 Task: Add a signature Gus Powell containing Best wishes for a happy Presidents Day, Gus Powell to email address softage.2@softage.net and add a folder Journaling
Action: Mouse moved to (90, 111)
Screenshot: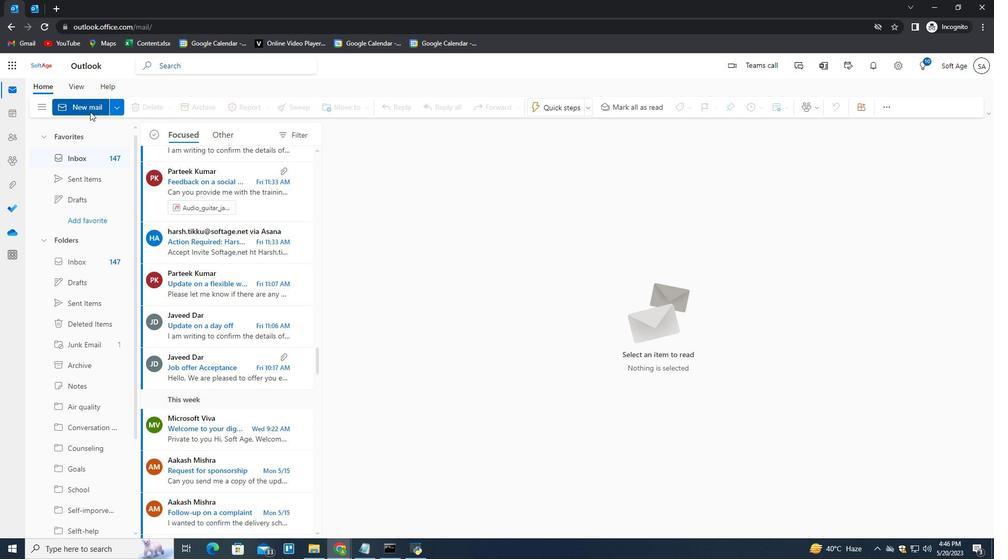 
Action: Mouse pressed left at (90, 111)
Screenshot: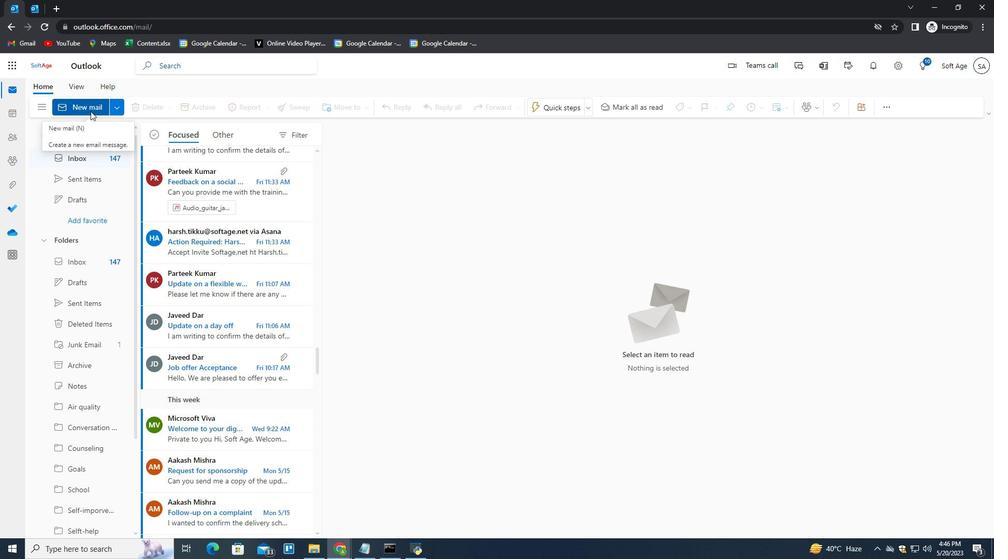 
Action: Mouse moved to (671, 109)
Screenshot: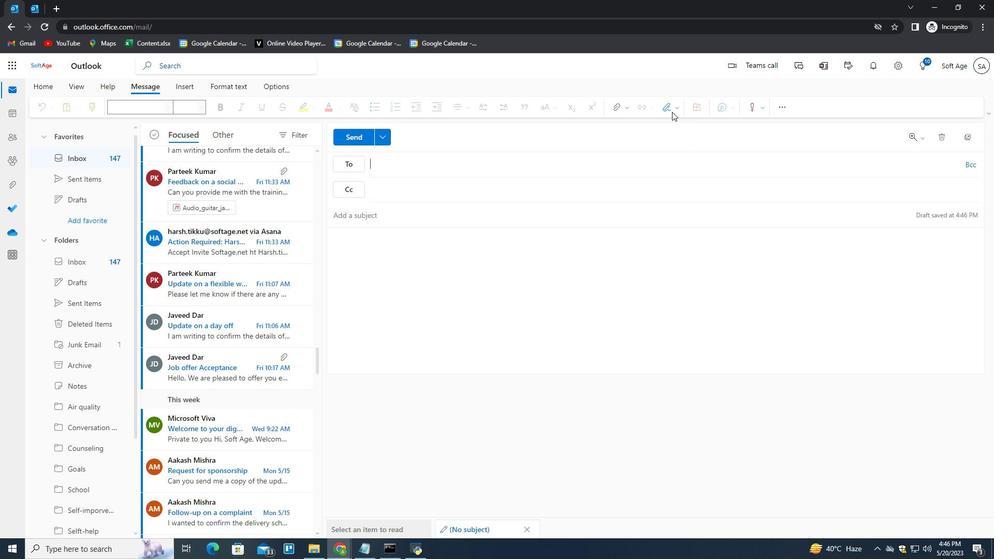 
Action: Mouse pressed left at (671, 109)
Screenshot: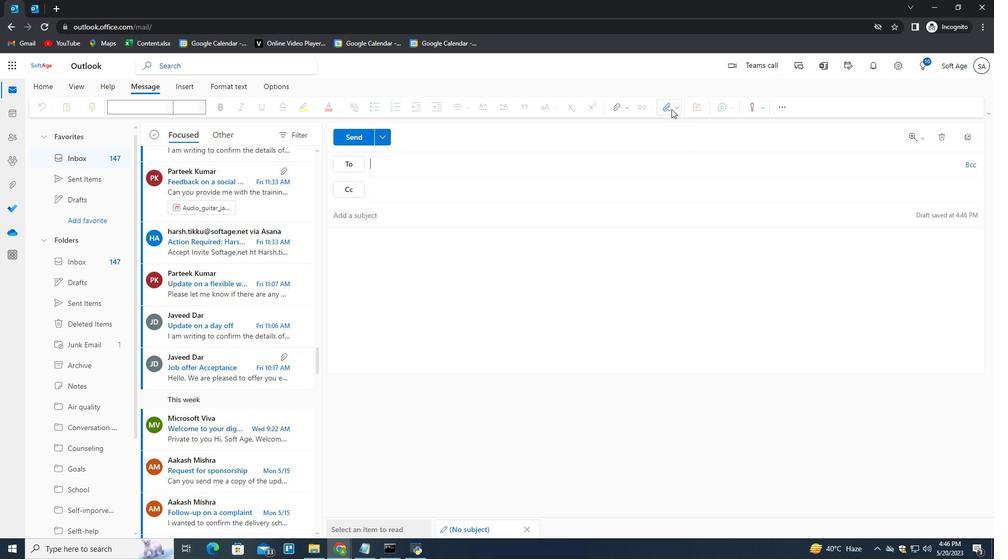 
Action: Mouse moved to (655, 150)
Screenshot: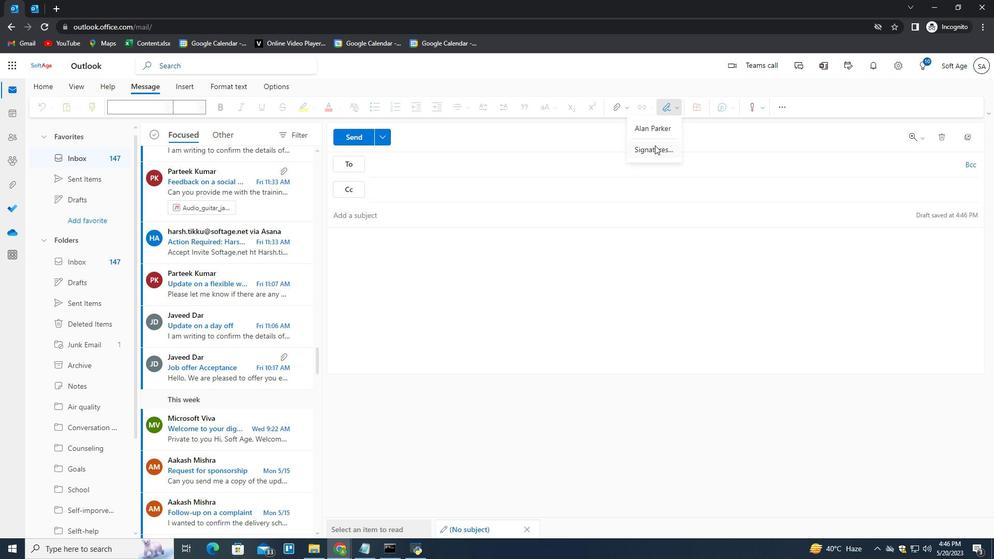 
Action: Mouse pressed left at (655, 150)
Screenshot: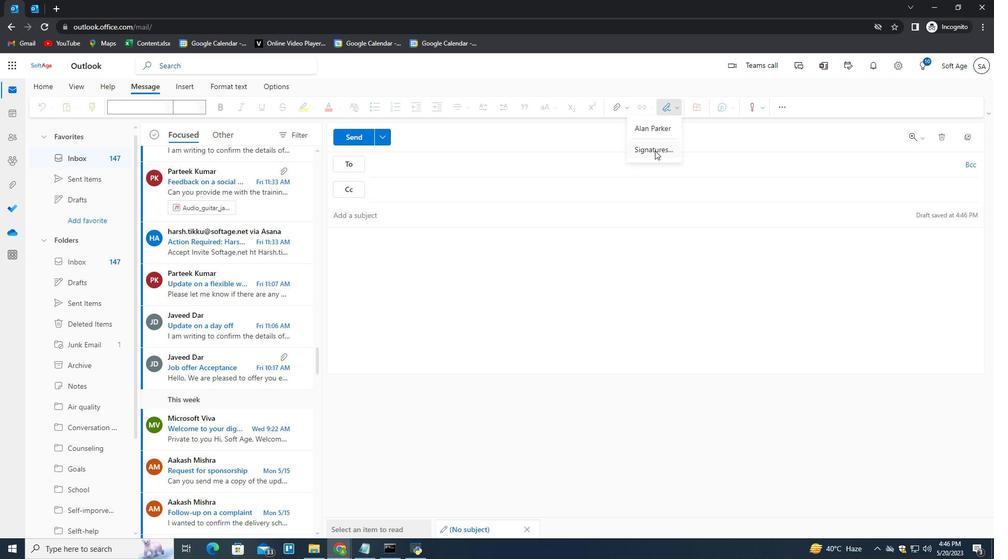
Action: Mouse moved to (698, 193)
Screenshot: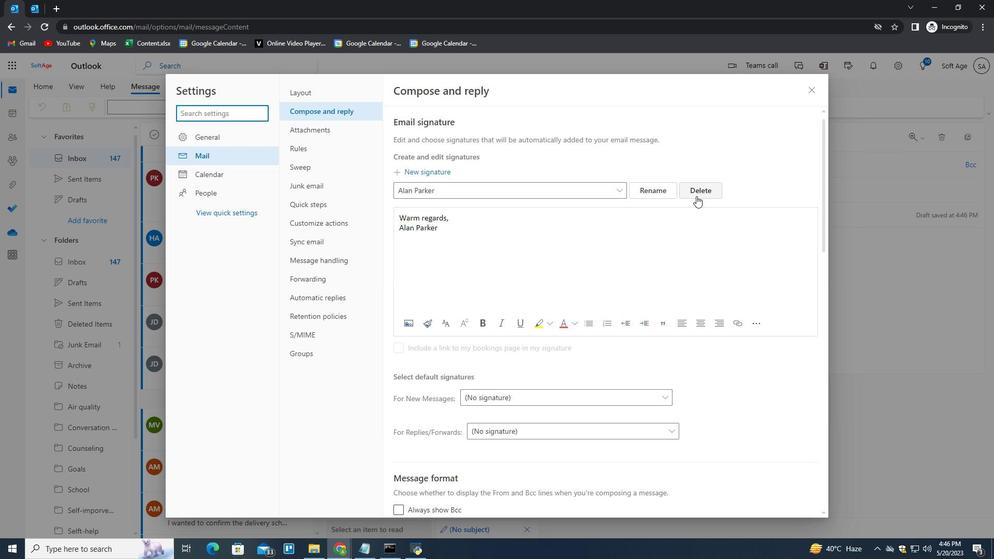 
Action: Mouse pressed left at (698, 193)
Screenshot: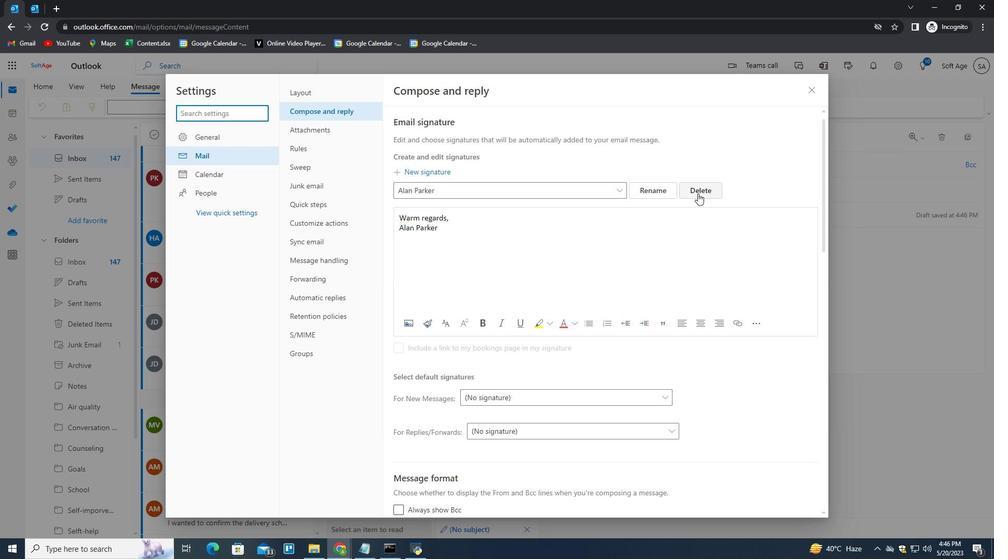
Action: Mouse moved to (671, 190)
Screenshot: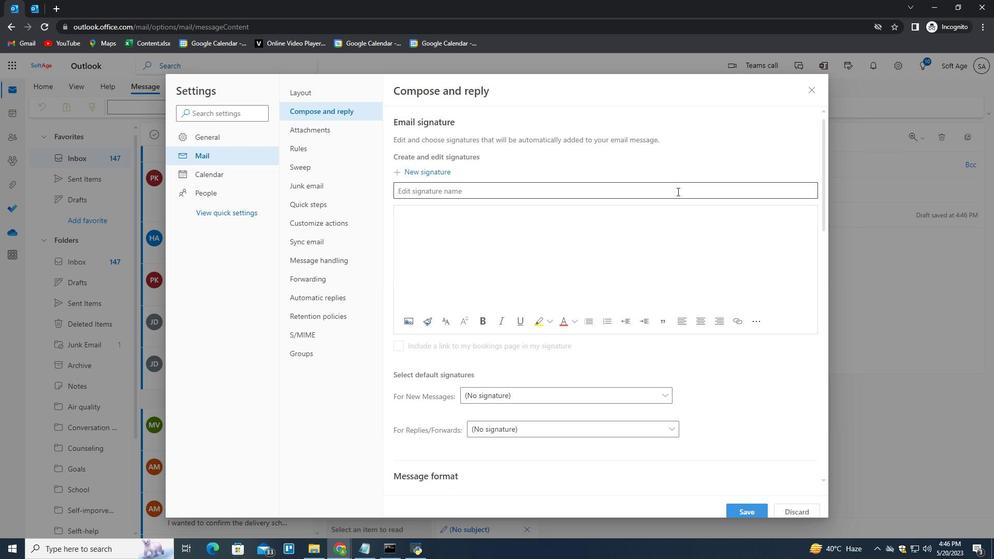 
Action: Mouse pressed left at (671, 190)
Screenshot: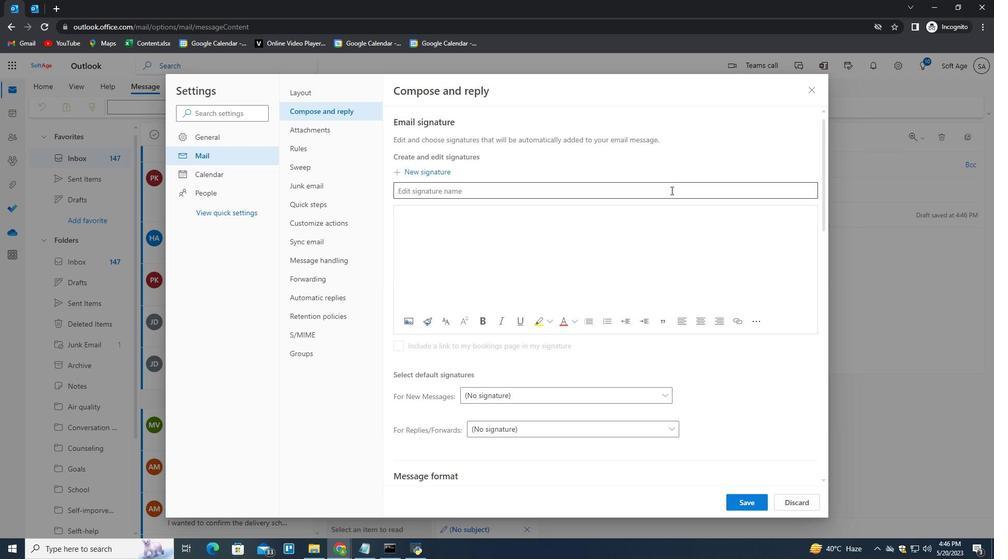 
Action: Key pressed <Key.shift>G
Screenshot: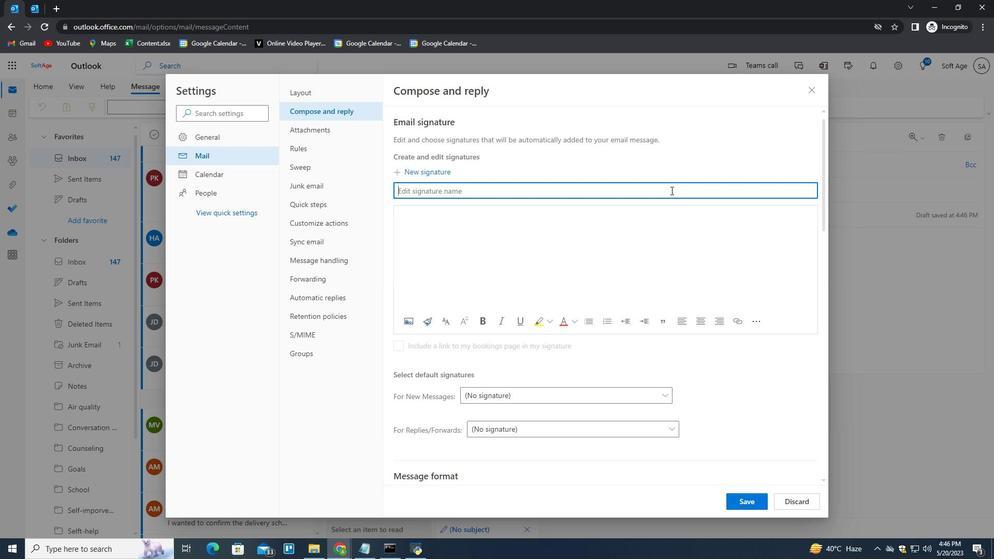 
Action: Mouse moved to (671, 191)
Screenshot: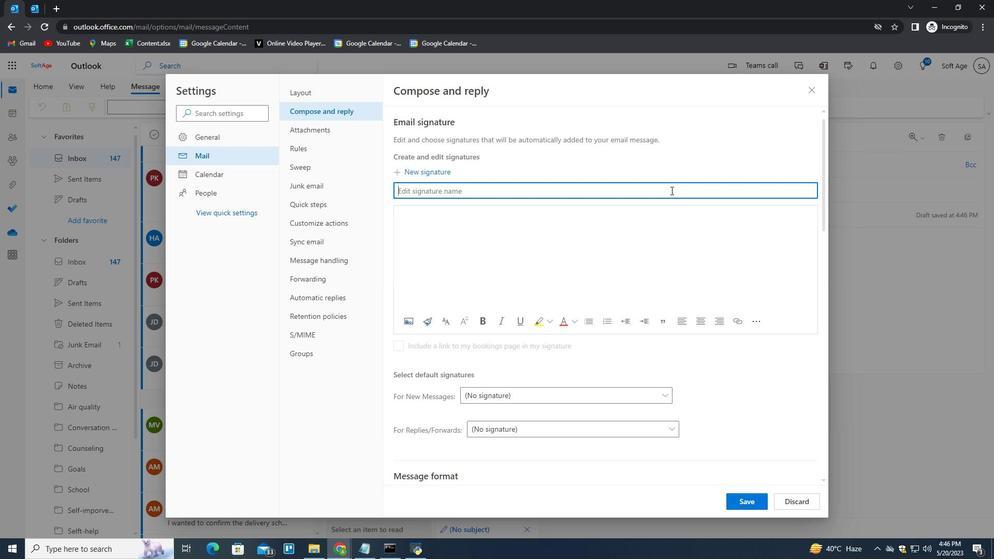 
Action: Key pressed us<Key.space><Key.shift>P<Key.backspace><Key.shift>Powell<Key.tab><Key.shift><Key.shift><Key.shift><Key.shift><Key.shift><Key.shift><Key.shift><Key.shift>Gest<Key.space>wishes<Key.space>for<Key.space>a<Key.space>happy<Key.space><Key.shift>Presidents<Key.space>da<Key.backspace><Key.backspace><Key.shift>Day,<Key.shift_r><Key.enter><Key.shift>Gus<Key.space><Key.shift>Powell
Screenshot: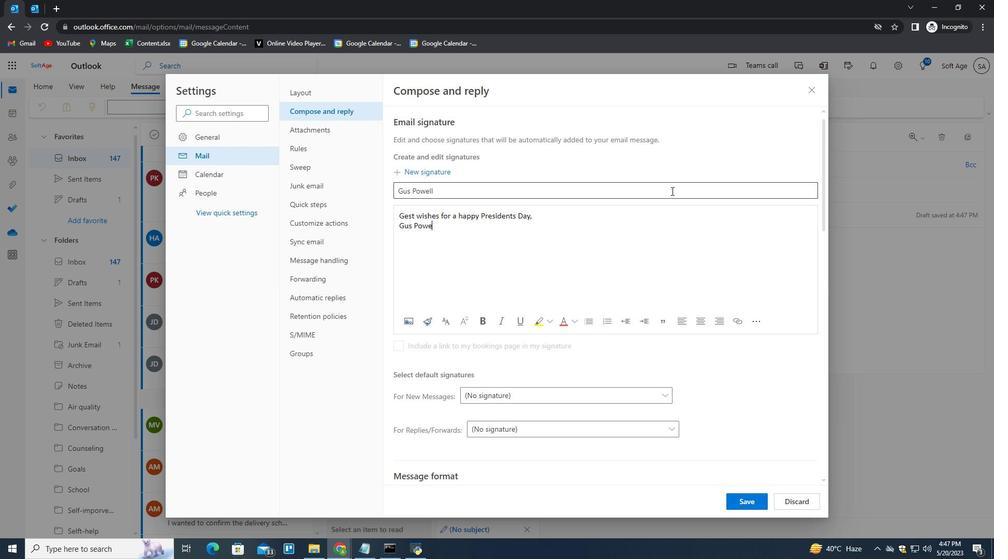 
Action: Mouse moved to (752, 506)
Screenshot: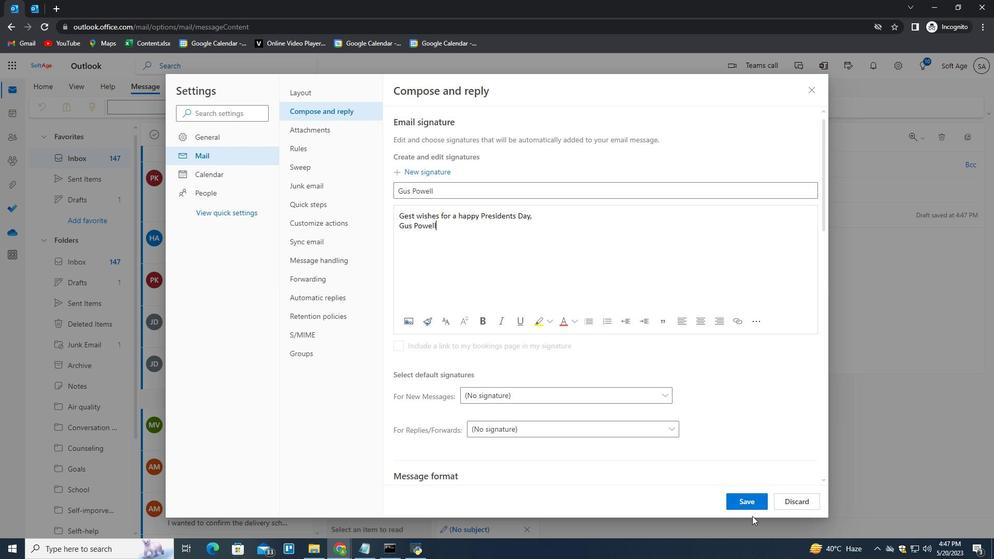 
Action: Mouse pressed left at (752, 506)
Screenshot: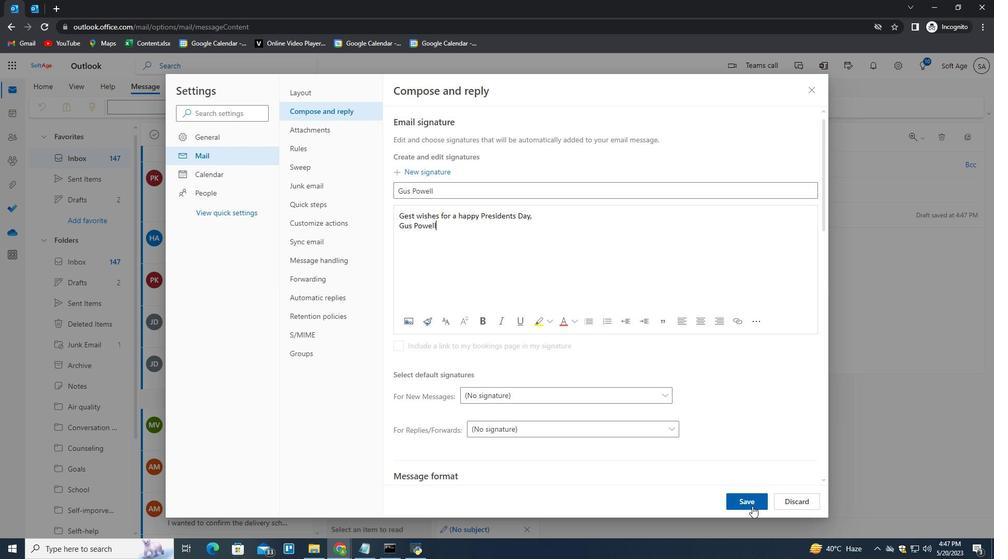 
Action: Mouse moved to (871, 245)
Screenshot: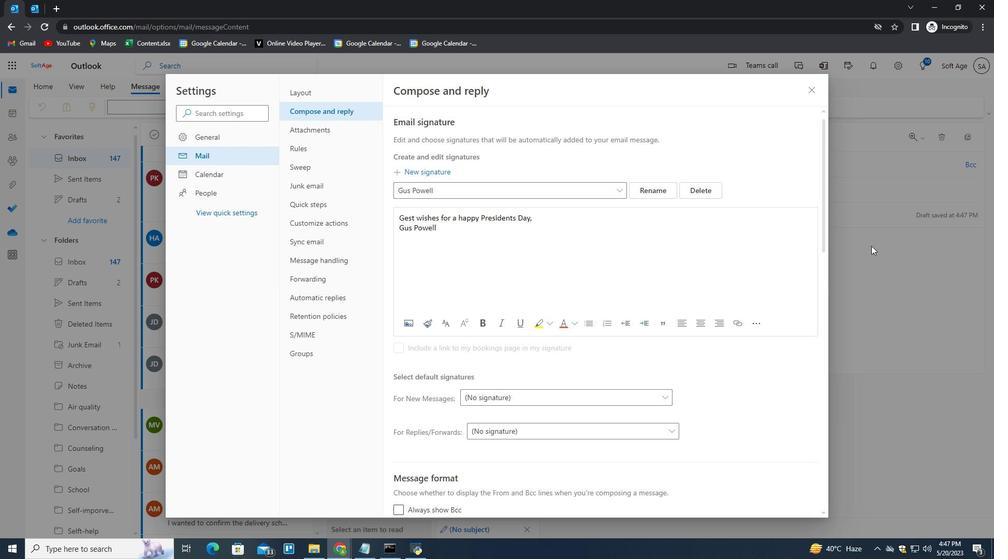 
Action: Mouse pressed left at (871, 245)
Screenshot: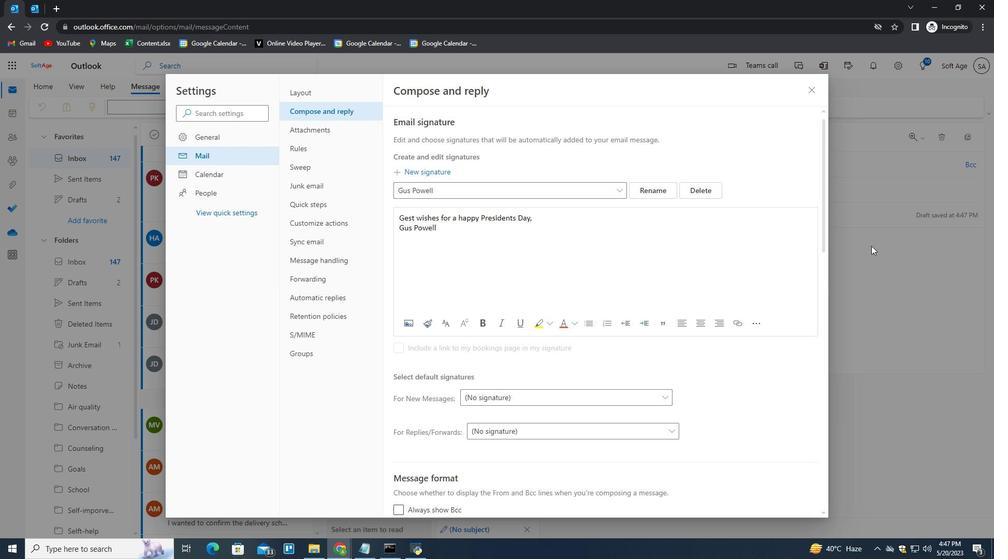 
Action: Mouse moved to (667, 110)
Screenshot: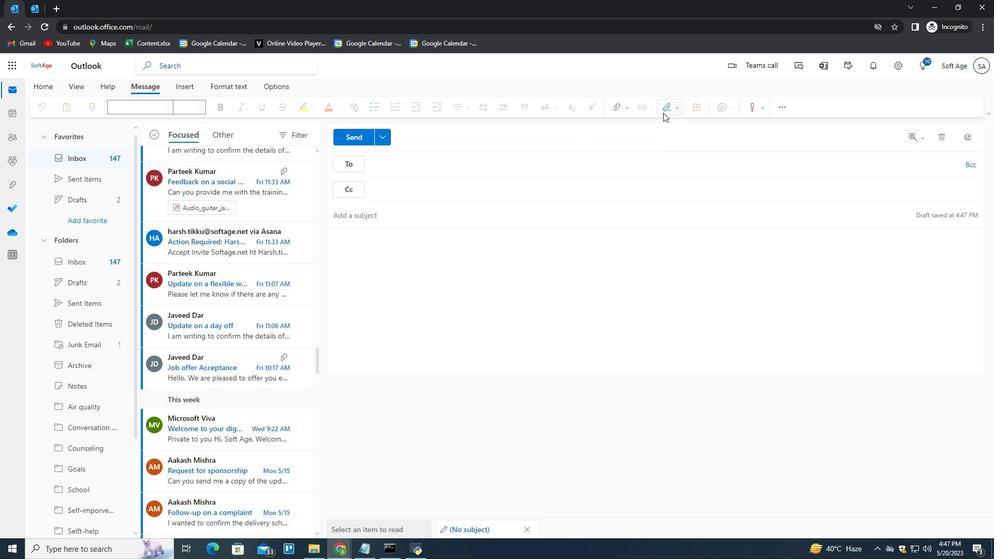 
Action: Mouse pressed left at (667, 110)
Screenshot: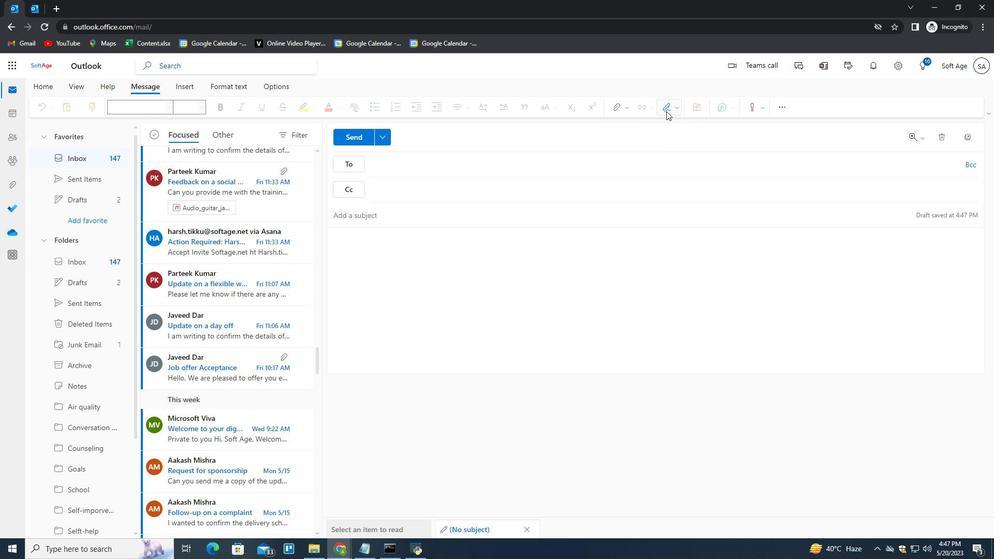 
Action: Mouse moved to (660, 127)
Screenshot: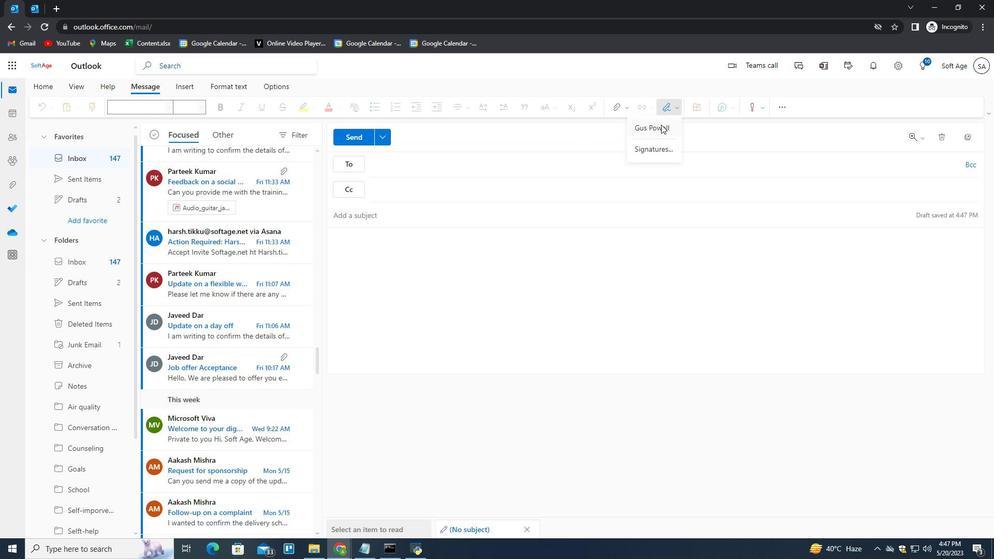 
Action: Mouse pressed left at (660, 127)
Screenshot: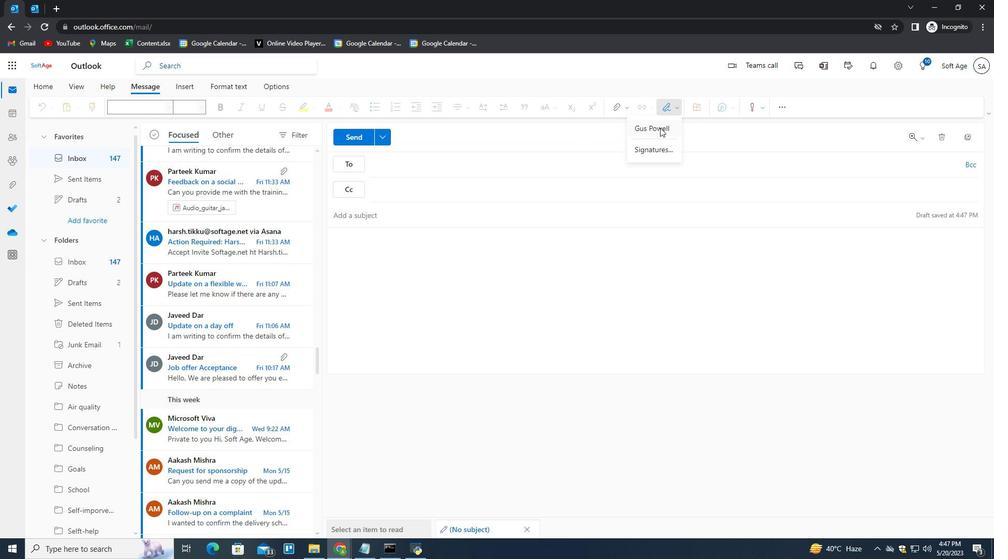 
Action: Mouse moved to (407, 211)
Screenshot: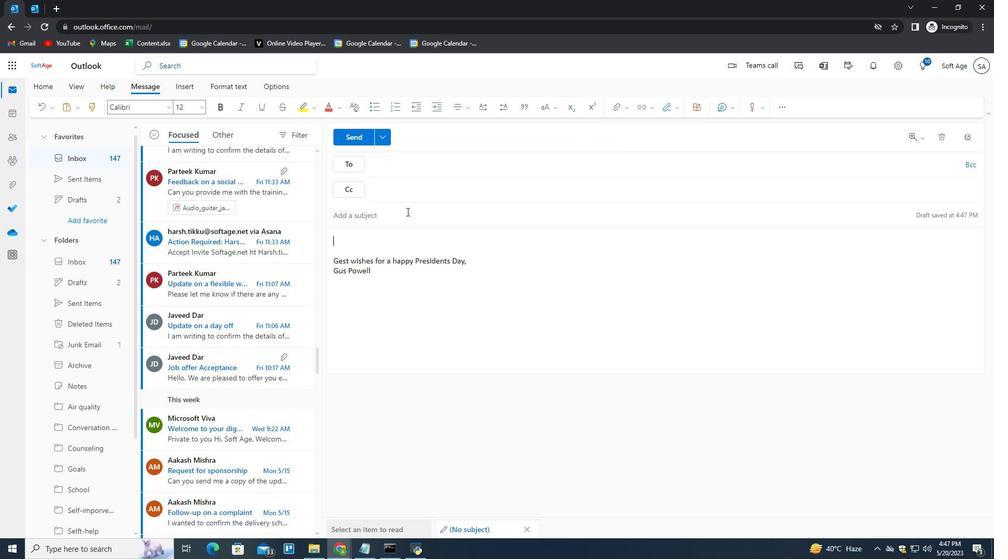 
Action: Mouse pressed left at (407, 211)
Screenshot: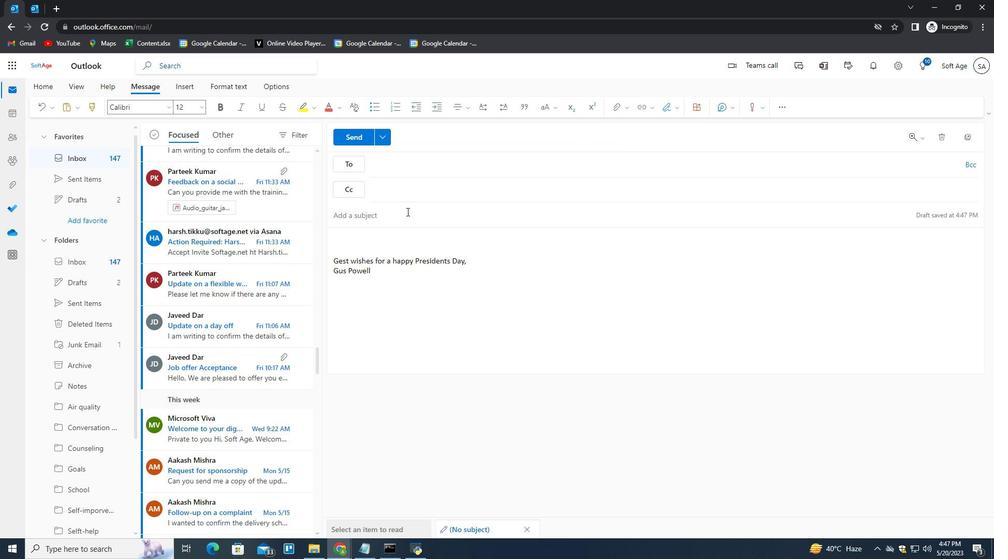 
Action: Mouse moved to (412, 168)
Screenshot: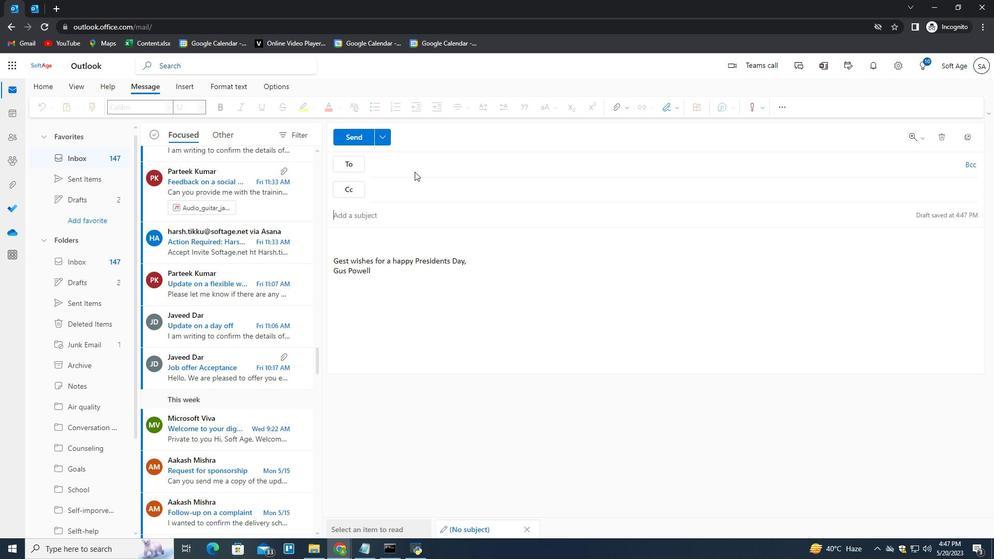 
Action: Mouse pressed left at (412, 168)
Screenshot: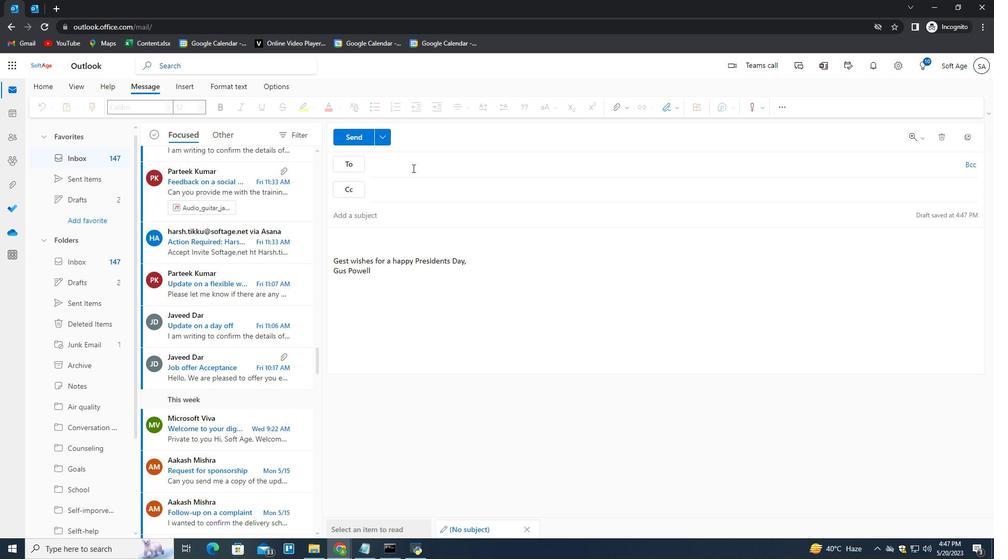 
Action: Key pressed <Key.shift>Sof<Key.backspace><Key.backspace><Key.backspace>softage.2<Key.shift>@sog<Key.backspace>ftage.net<Key.enter>
Screenshot: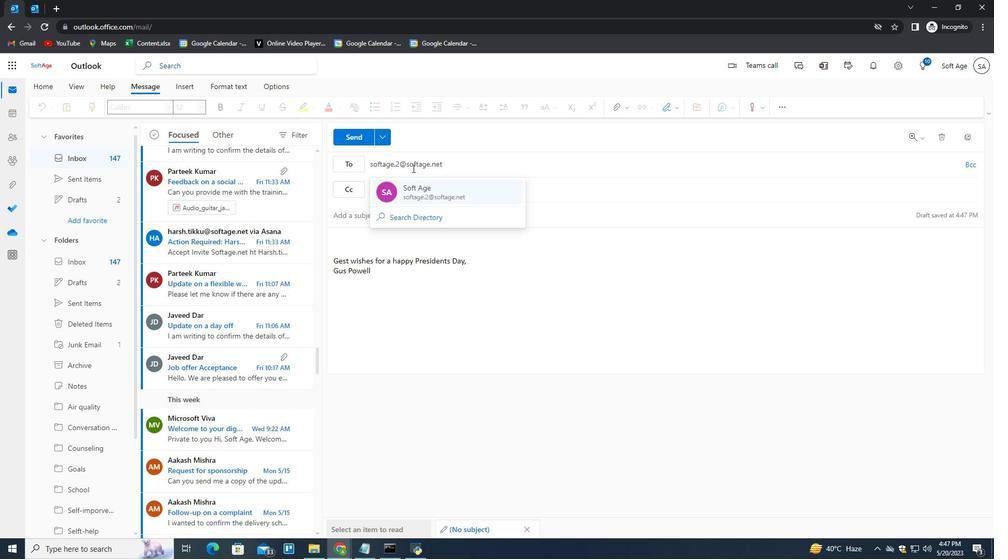 
Action: Mouse moved to (357, 137)
Screenshot: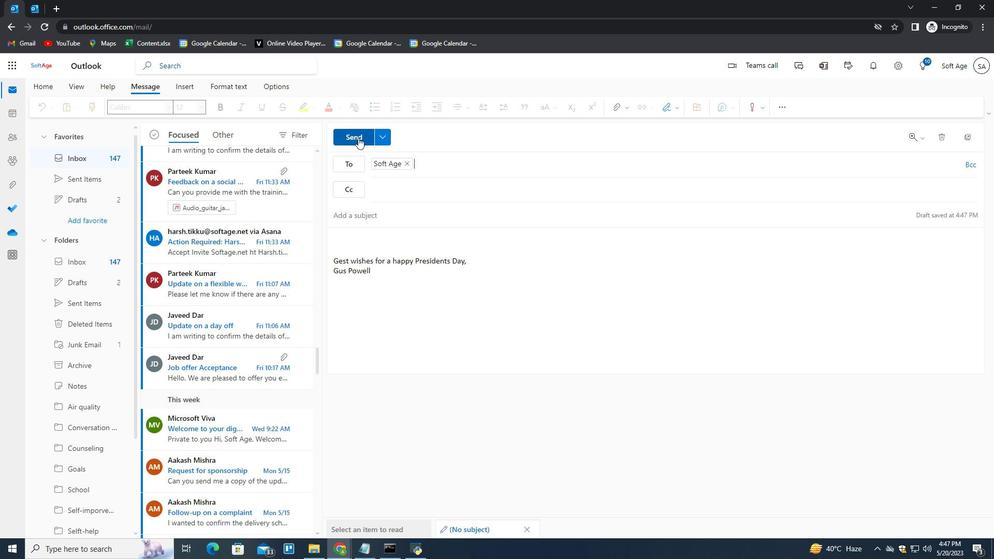 
Action: Mouse pressed left at (357, 137)
Screenshot: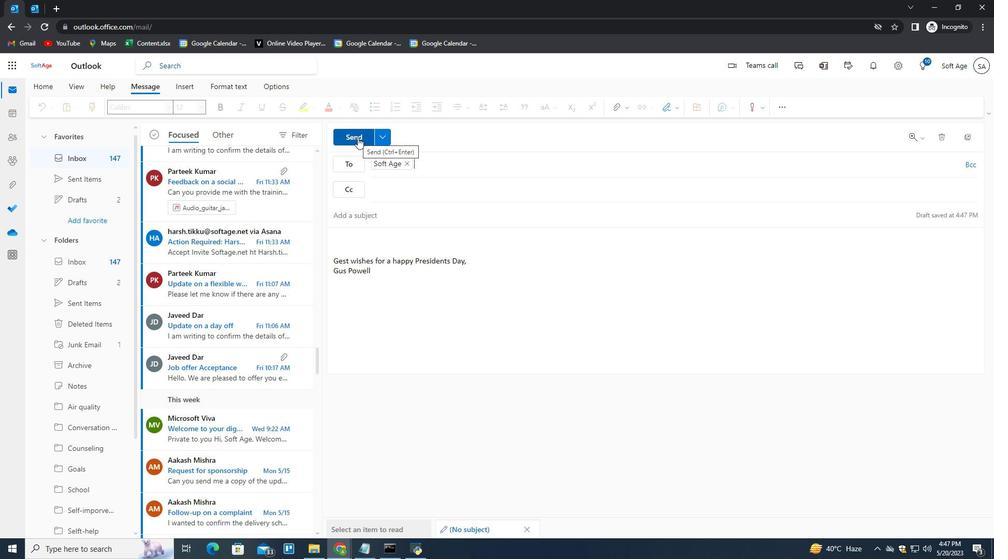 
Action: Mouse moved to (474, 325)
Screenshot: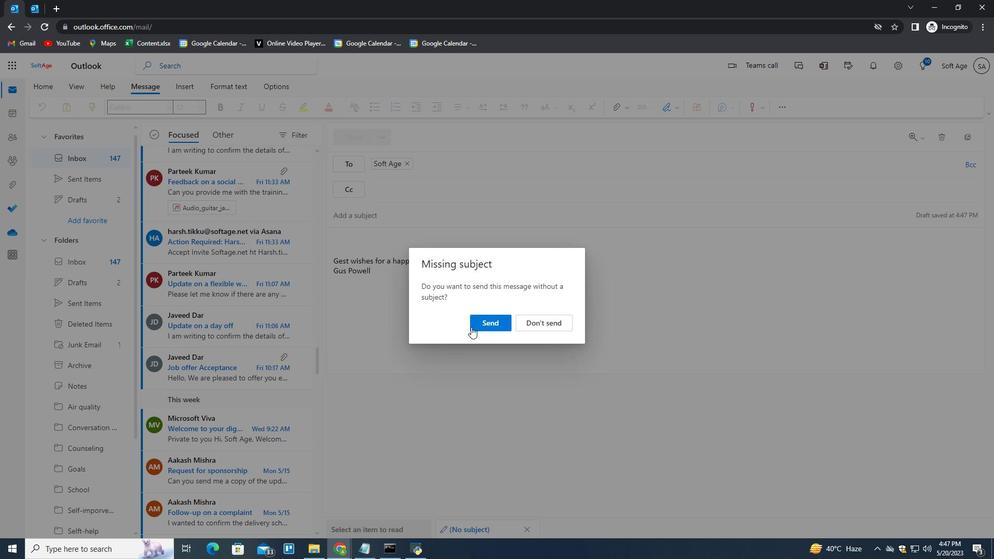 
Action: Mouse pressed left at (474, 325)
Screenshot: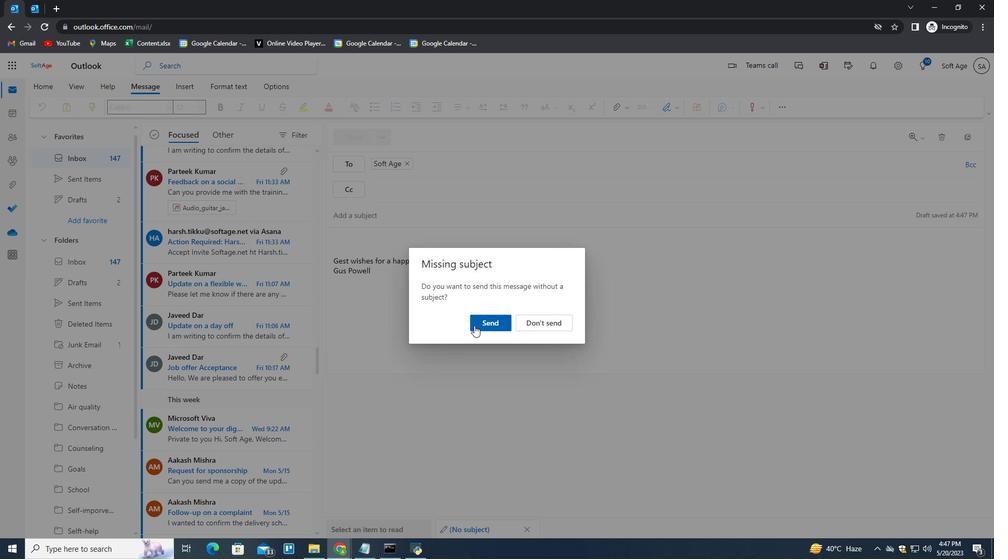 
Action: Mouse moved to (137, 369)
Screenshot: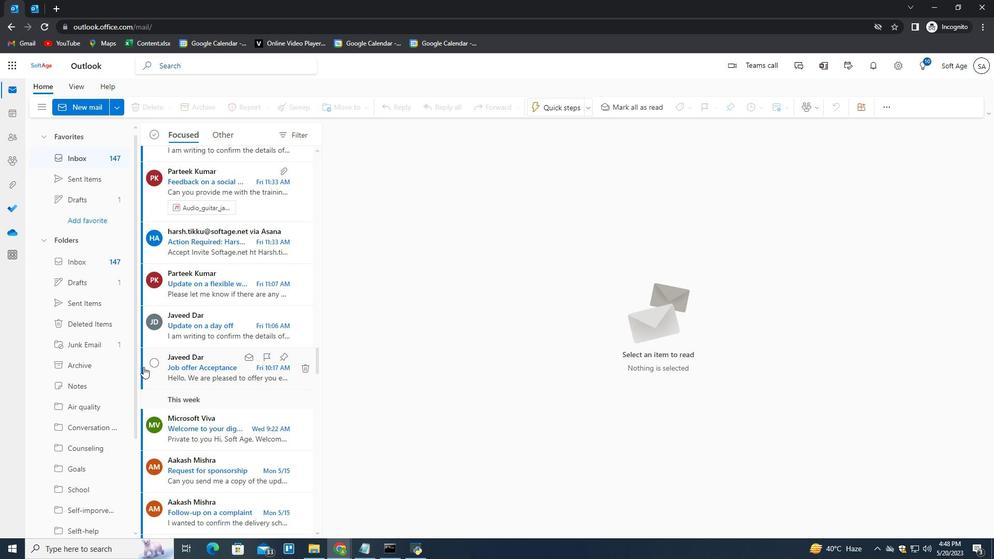 
Action: Mouse scrolled (138, 368) with delta (0, 0)
Screenshot: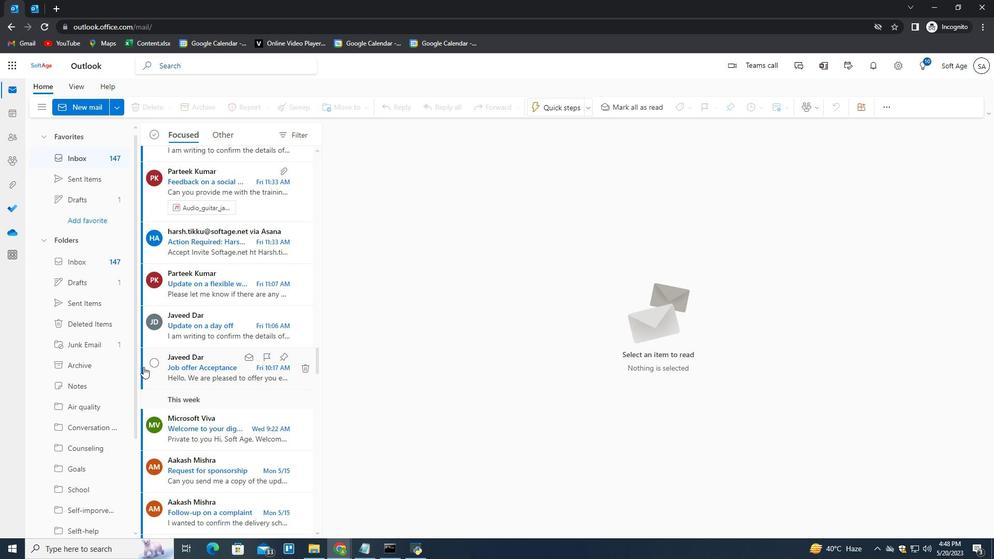 
Action: Mouse moved to (134, 370)
Screenshot: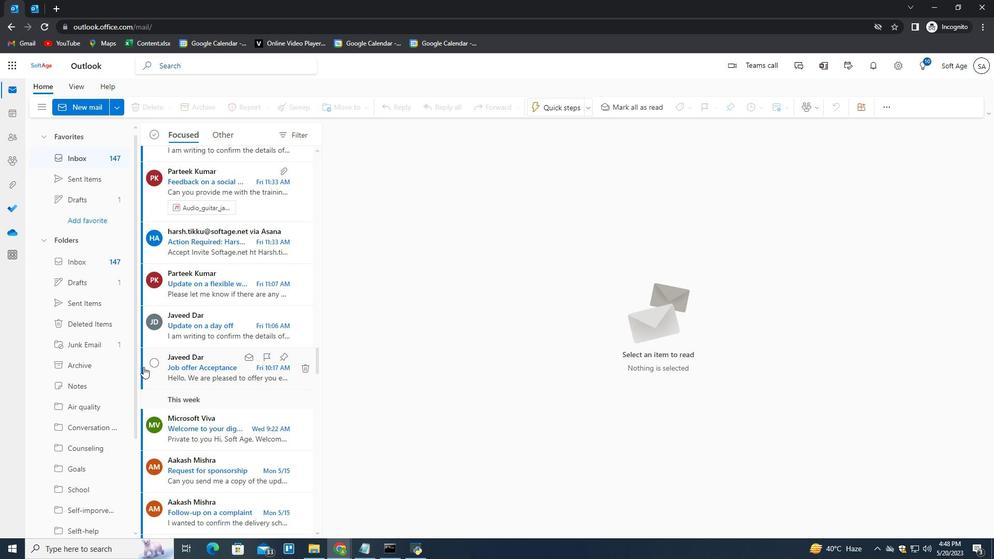 
Action: Mouse scrolled (134, 370) with delta (0, 0)
Screenshot: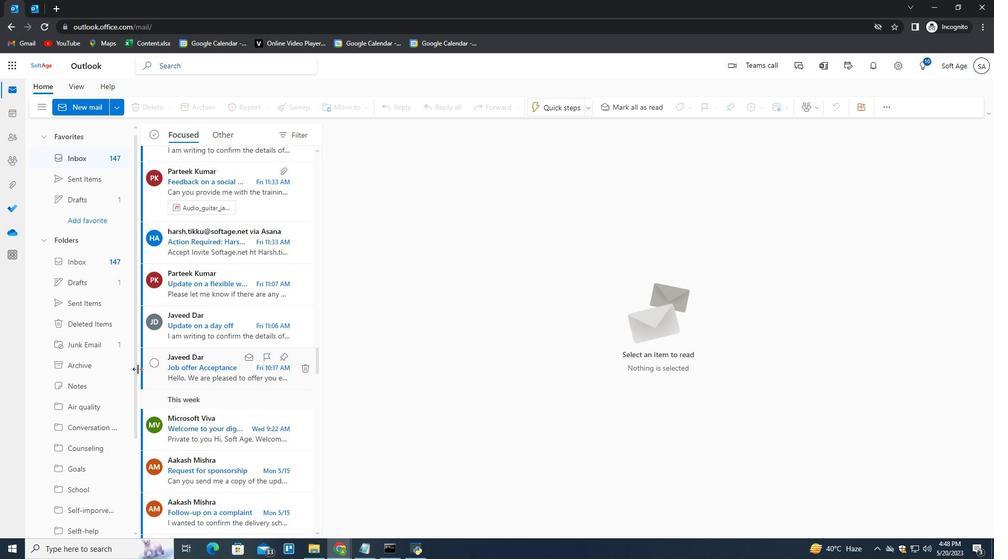 
Action: Mouse moved to (133, 371)
Screenshot: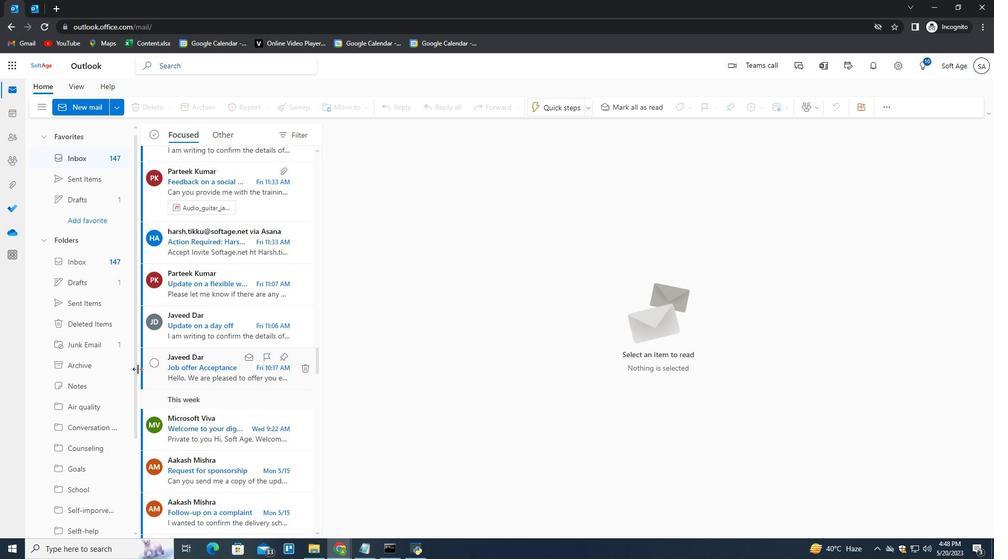 
Action: Mouse scrolled (133, 370) with delta (0, 0)
Screenshot: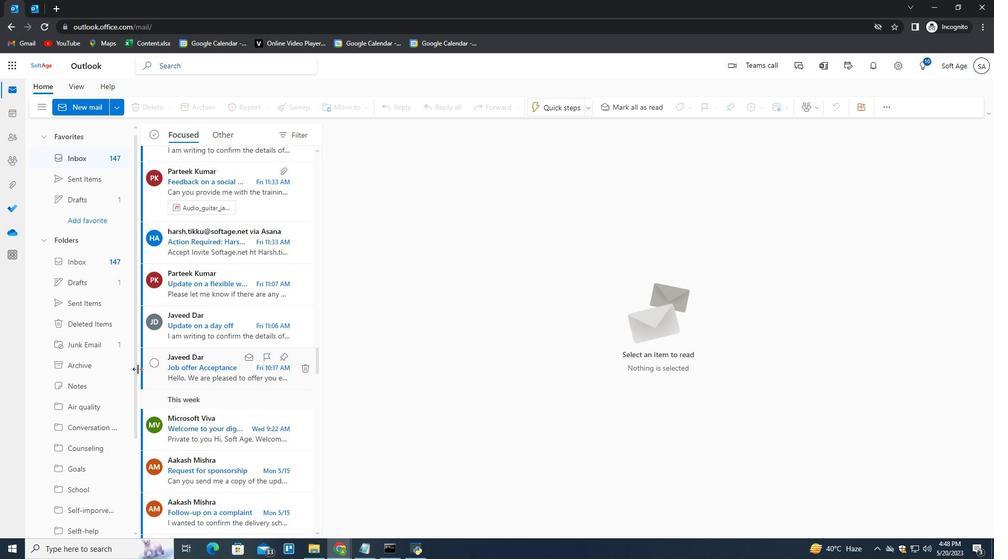 
Action: Mouse moved to (132, 371)
Screenshot: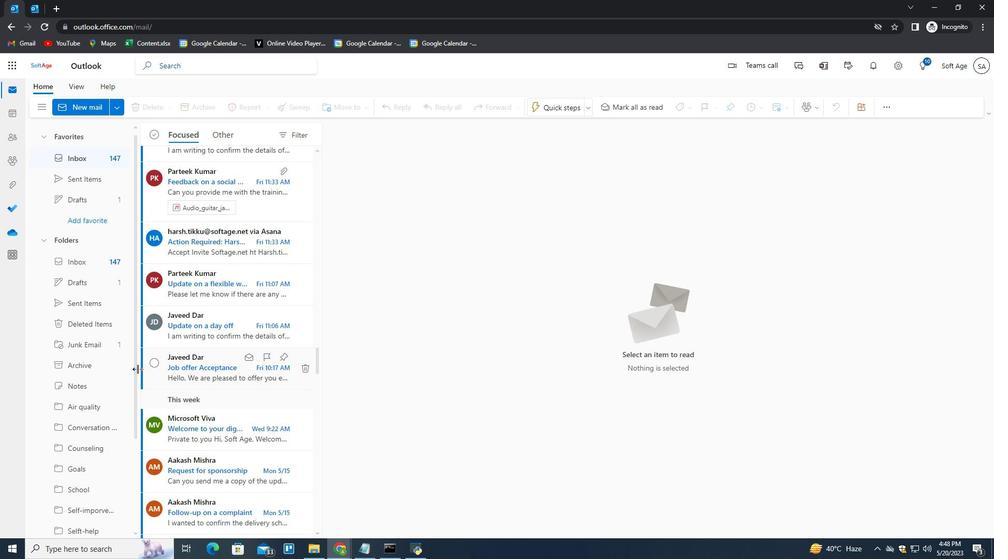 
Action: Mouse scrolled (132, 371) with delta (0, 0)
Screenshot: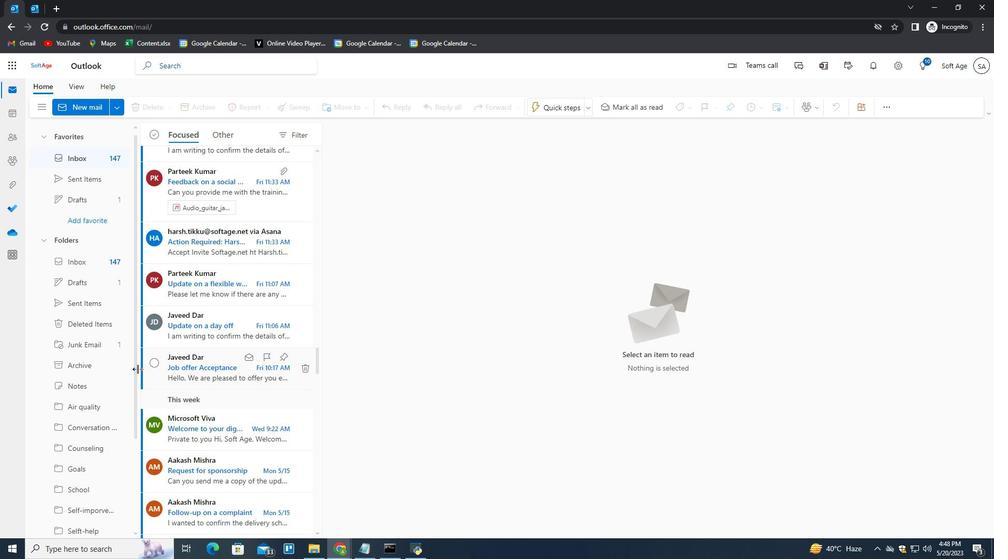 
Action: Mouse moved to (118, 374)
Screenshot: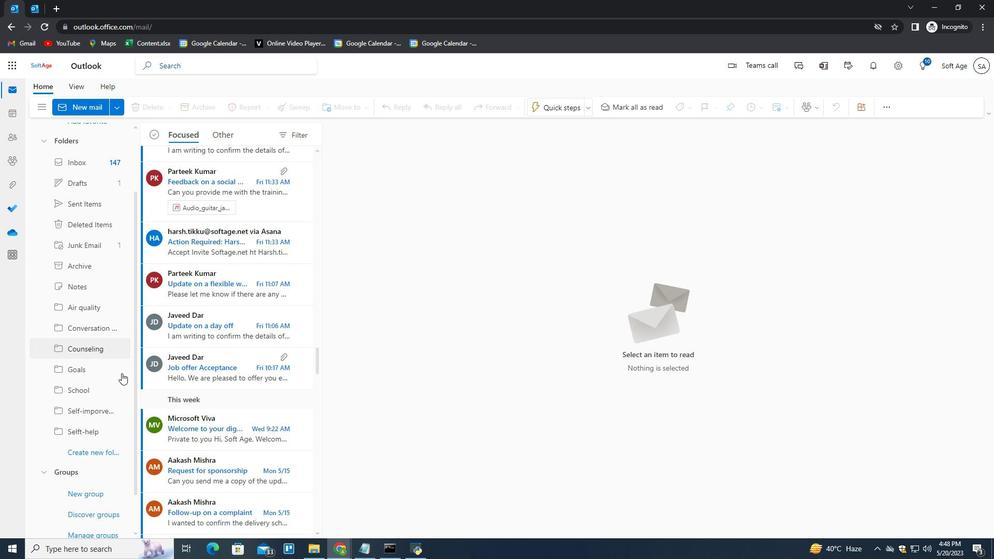 
Action: Mouse scrolled (118, 374) with delta (0, 0)
Screenshot: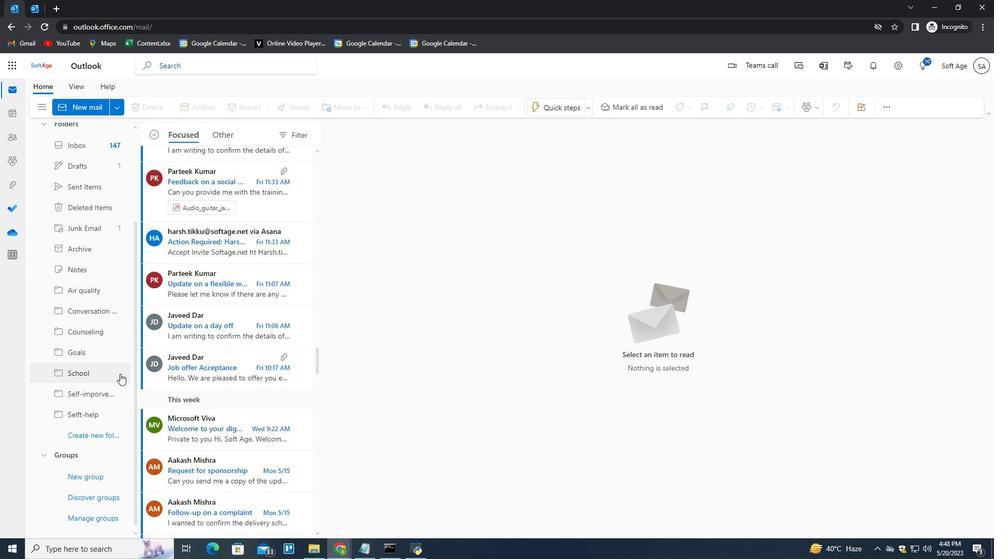 
Action: Mouse scrolled (118, 374) with delta (0, 0)
Screenshot: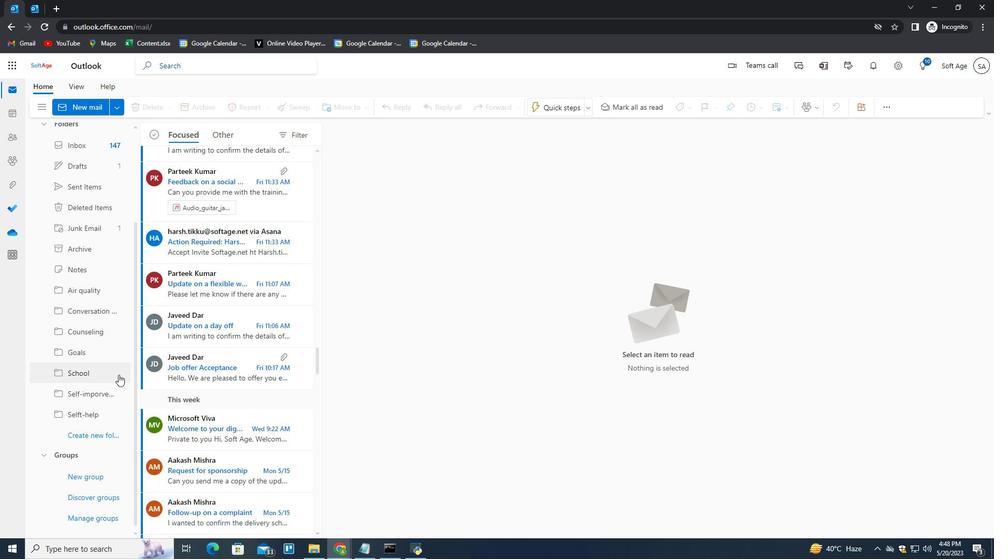 
Action: Mouse moved to (94, 435)
Screenshot: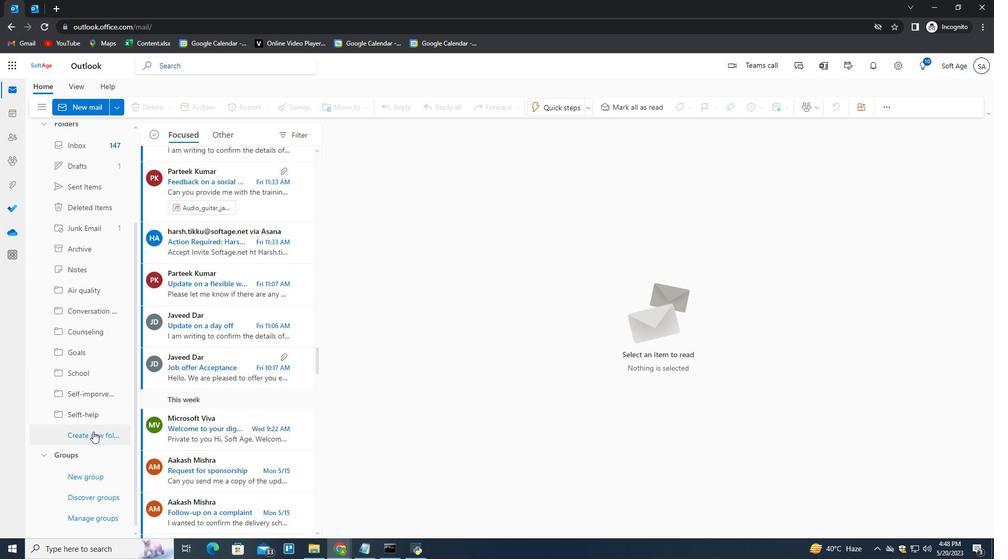
Action: Mouse pressed left at (94, 435)
Screenshot: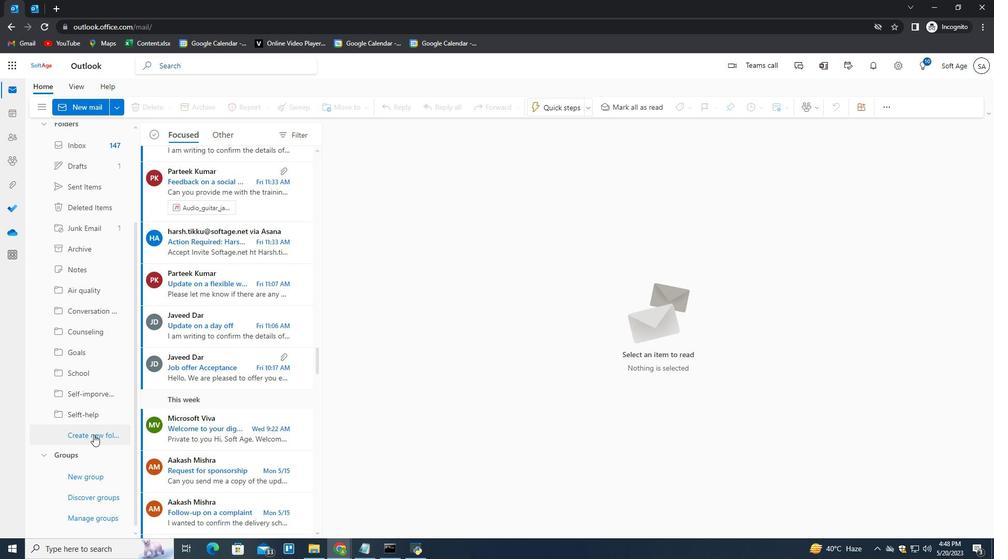 
Action: Mouse moved to (92, 435)
Screenshot: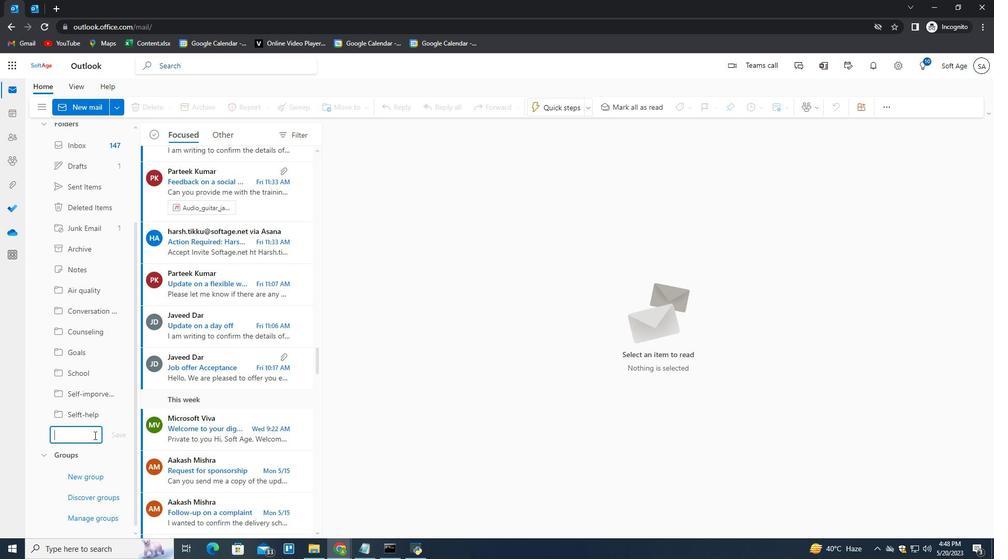 
Action: Key pressed <Key.shift>Journaling<Key.enter>
Screenshot: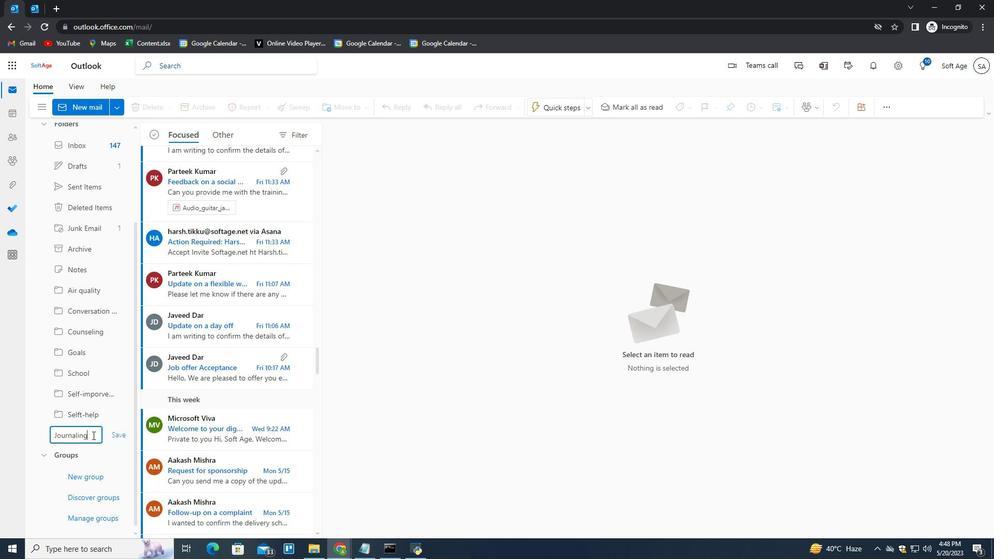 
Action: Mouse moved to (437, 360)
Screenshot: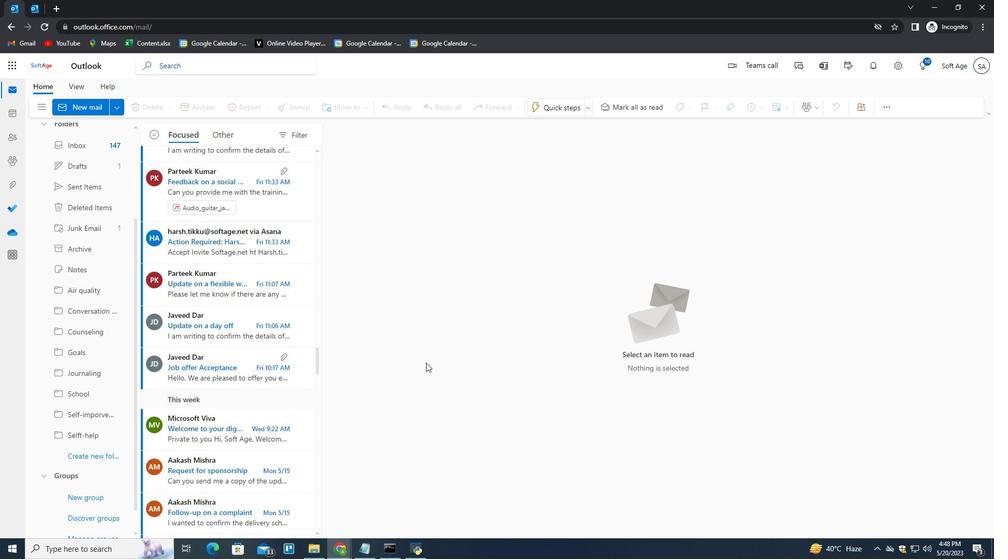 
